 Task: In the  document acquisition.txtSelect Headings and apply  'Italics' Select the text and align it to the  'Center'. Select the table and apply  All Borders
Action: Mouse moved to (412, 218)
Screenshot: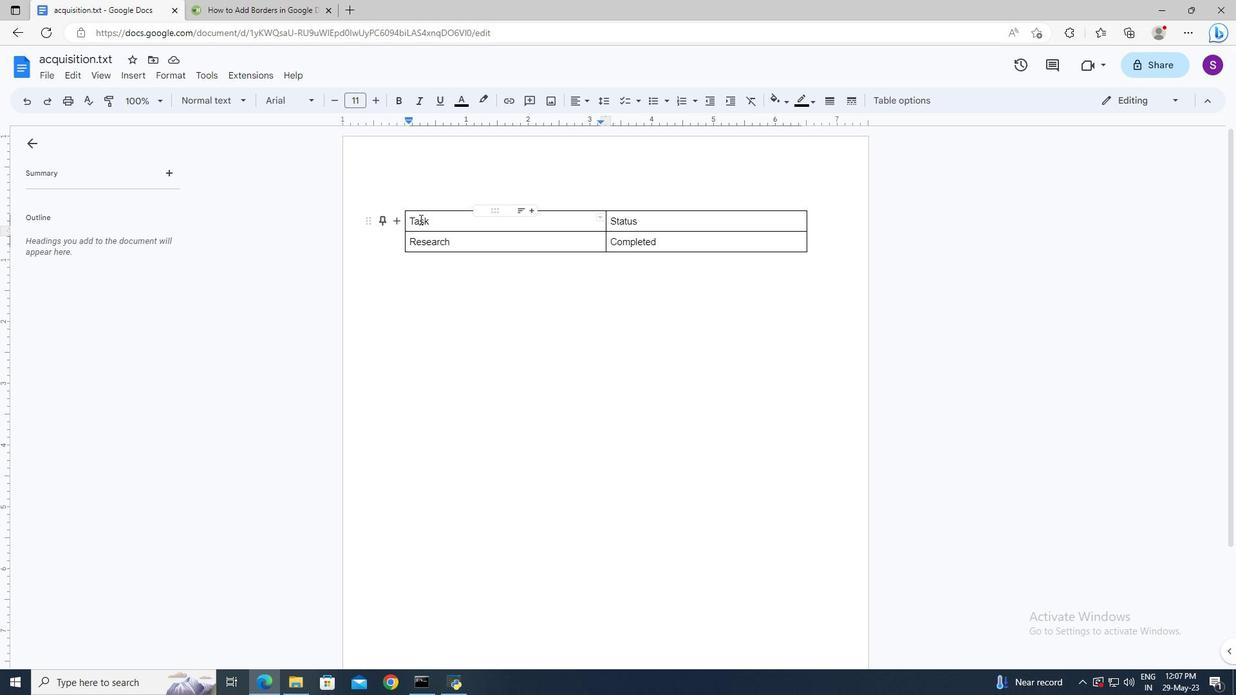 
Action: Mouse pressed left at (412, 218)
Screenshot: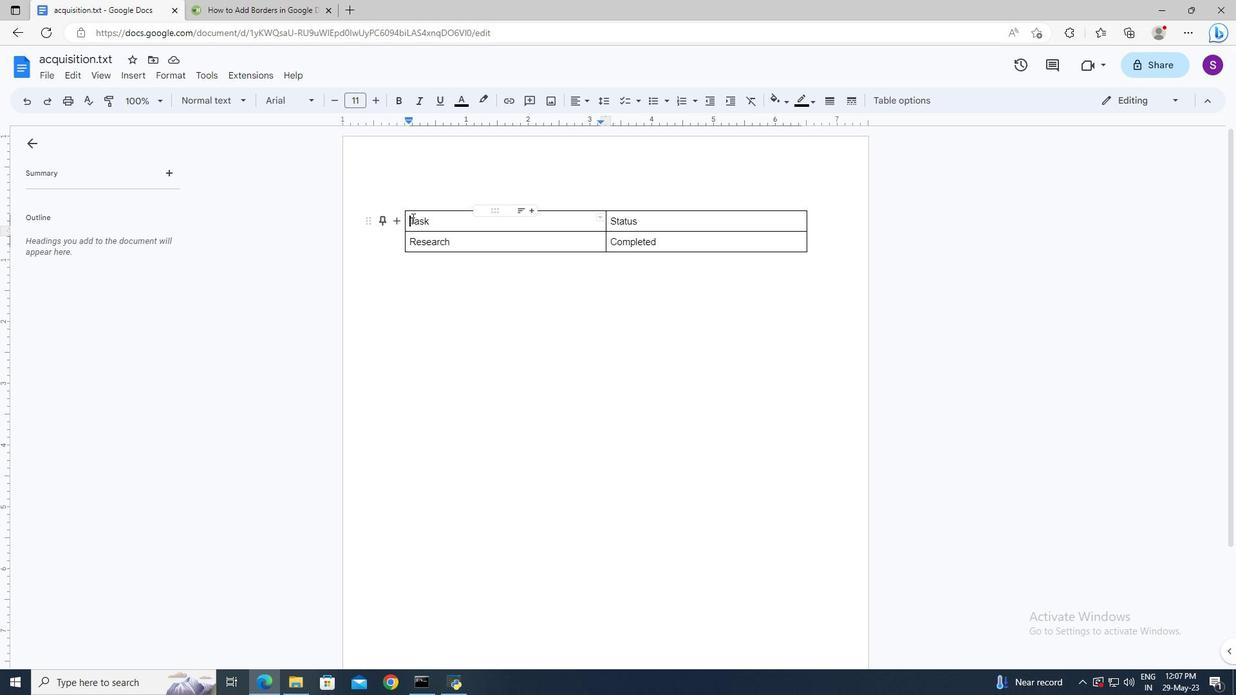 
Action: Key pressed <Key.shift><Key.right><Key.end><Key.end><Key.right><Key.right>
Screenshot: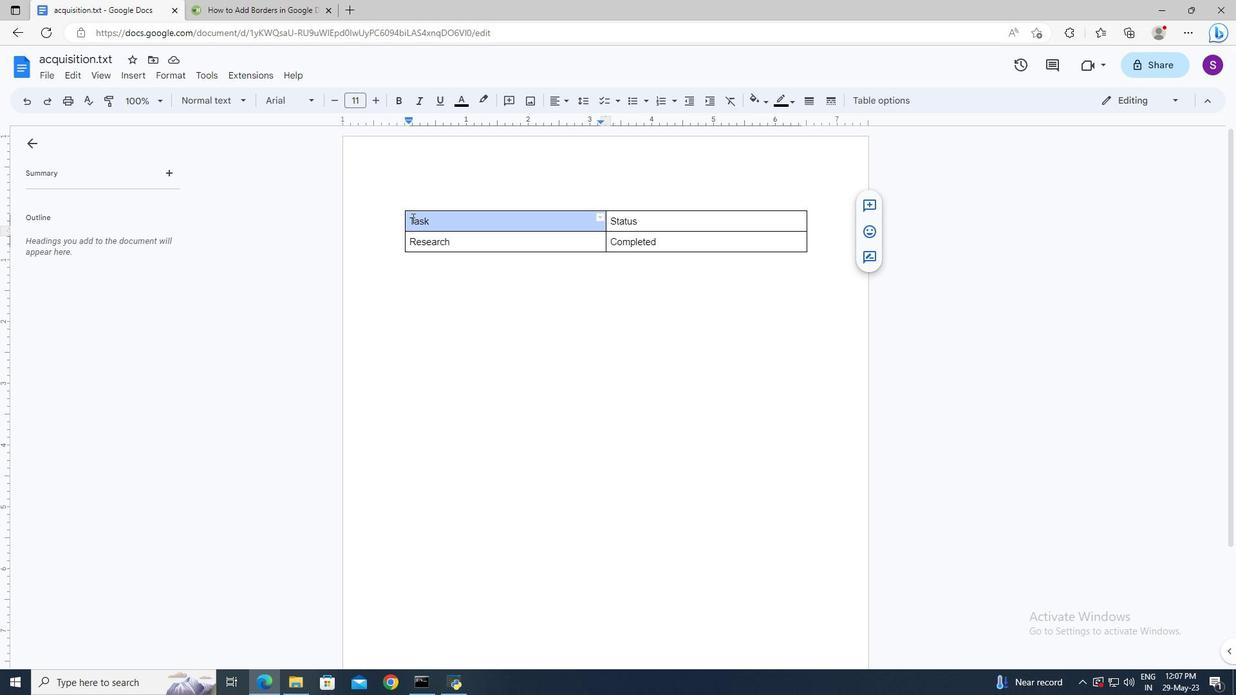 
Action: Mouse moved to (421, 103)
Screenshot: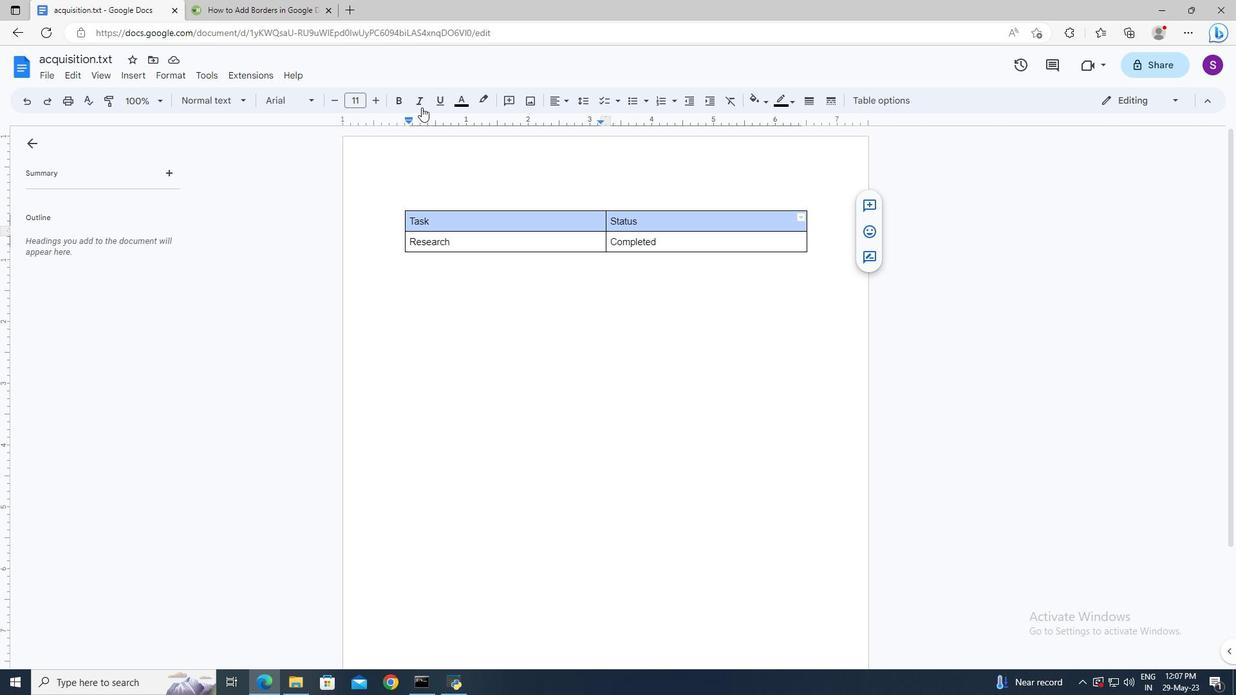 
Action: Mouse pressed left at (421, 103)
Screenshot: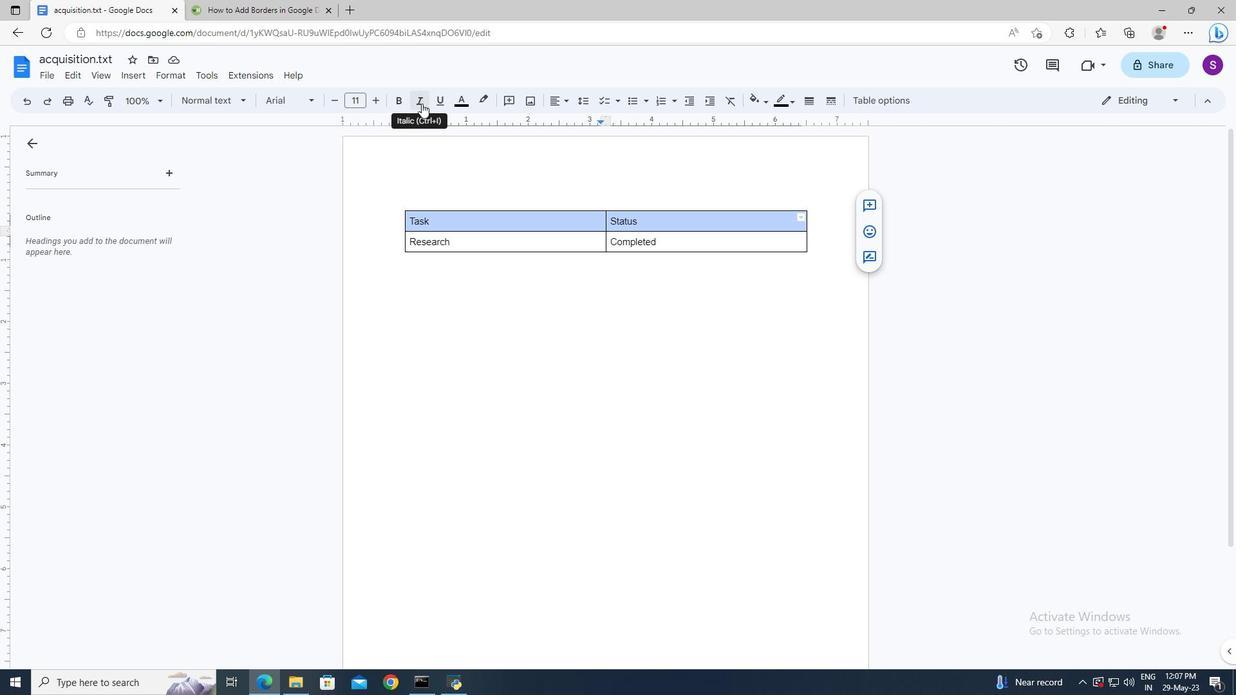
Action: Mouse moved to (483, 210)
Screenshot: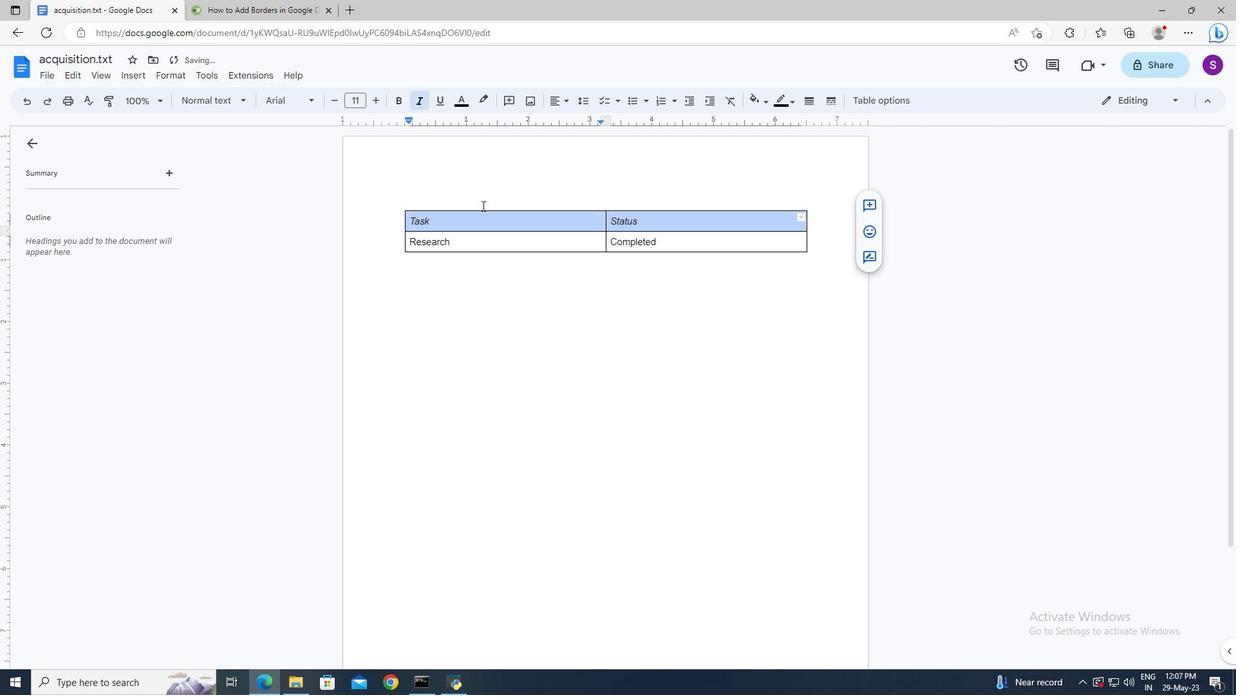 
Action: Key pressed ctrl+A
Screenshot: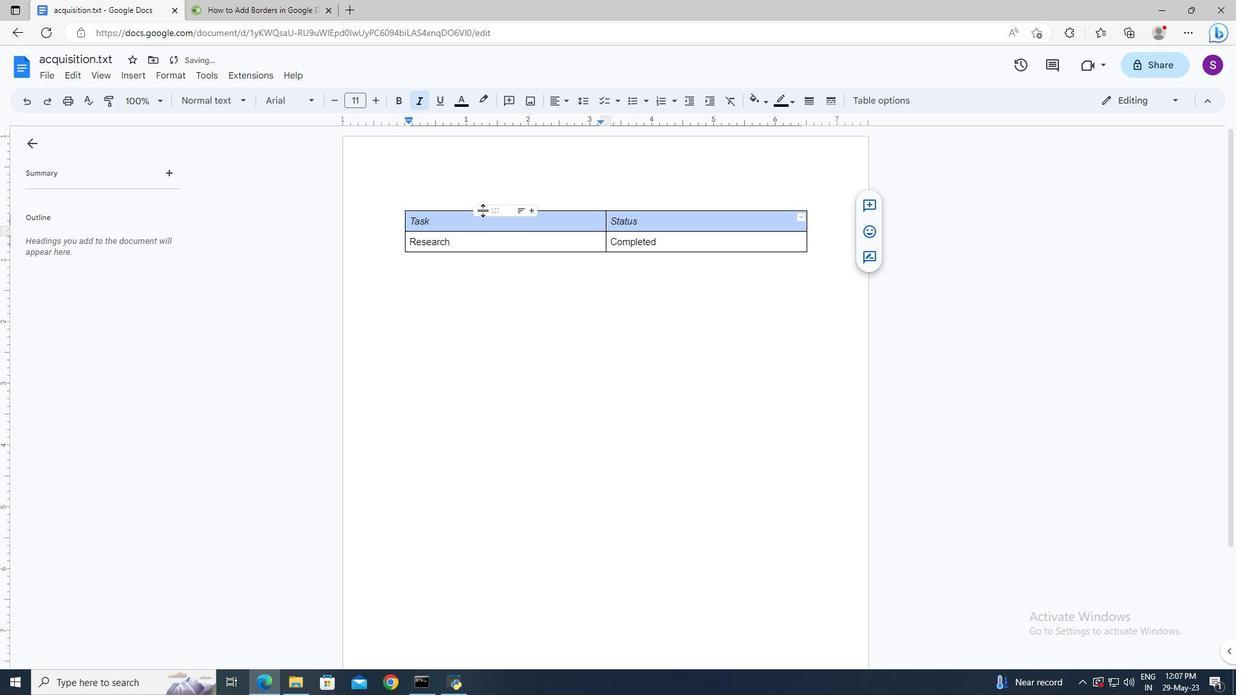 
Action: Mouse moved to (576, 97)
Screenshot: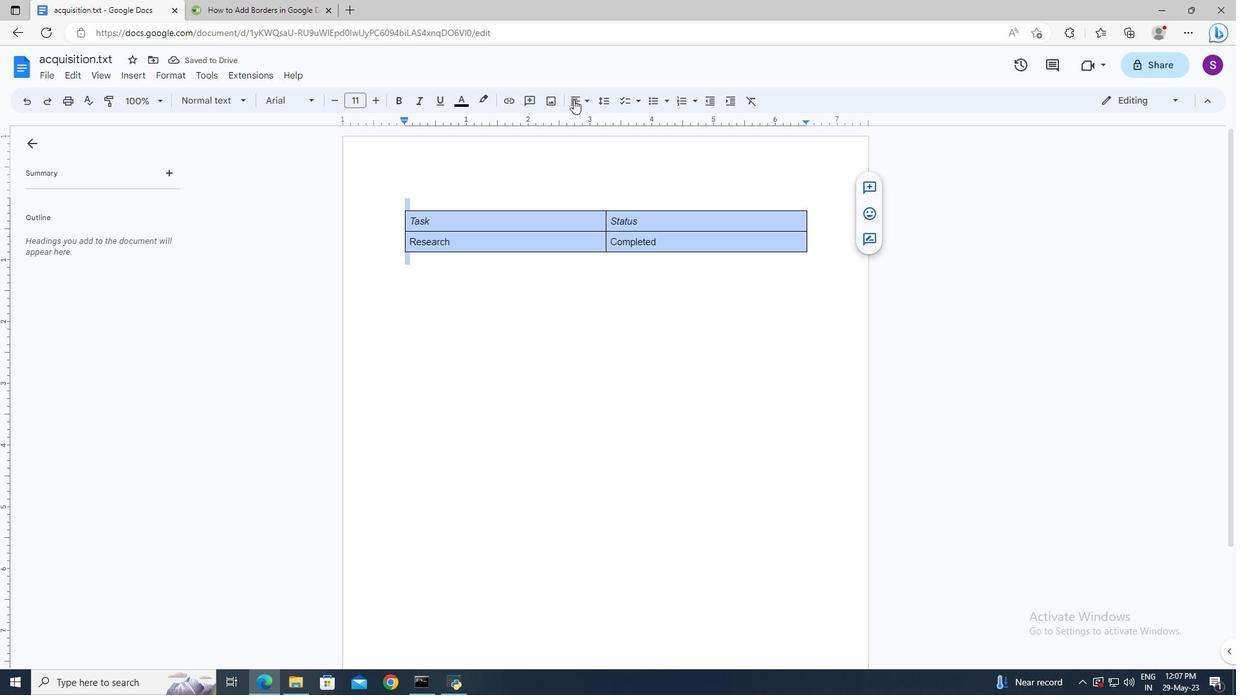 
Action: Mouse pressed left at (576, 97)
Screenshot: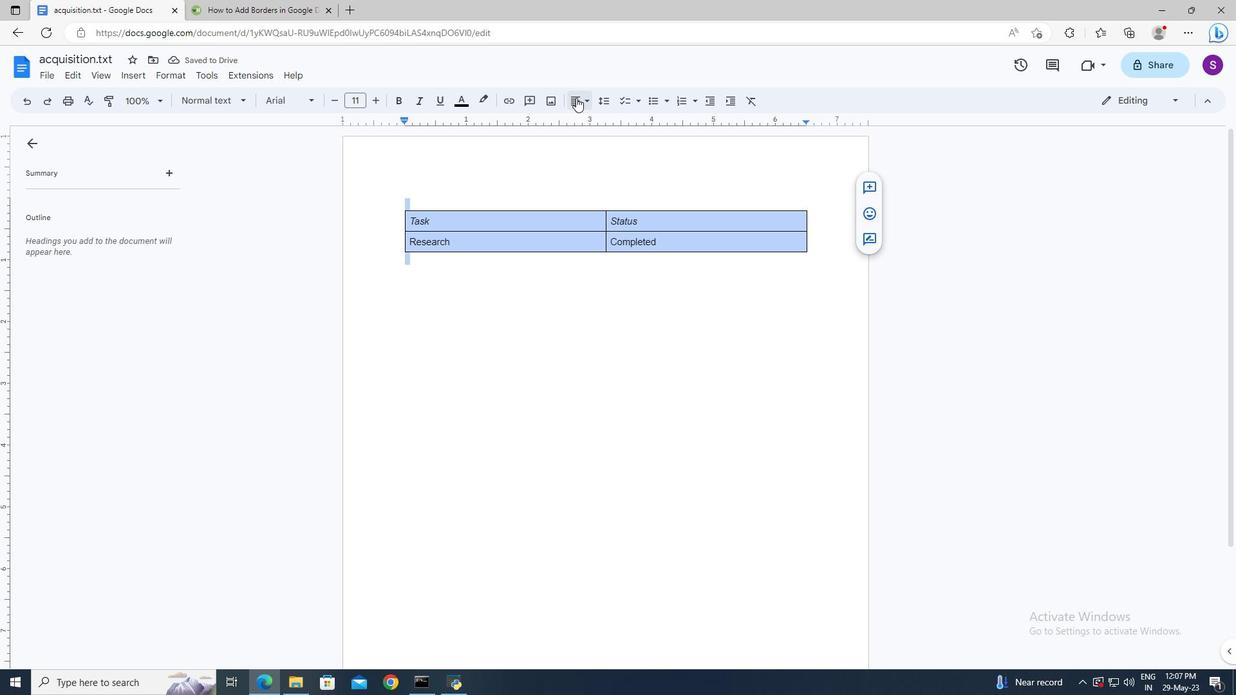 
Action: Mouse moved to (594, 121)
Screenshot: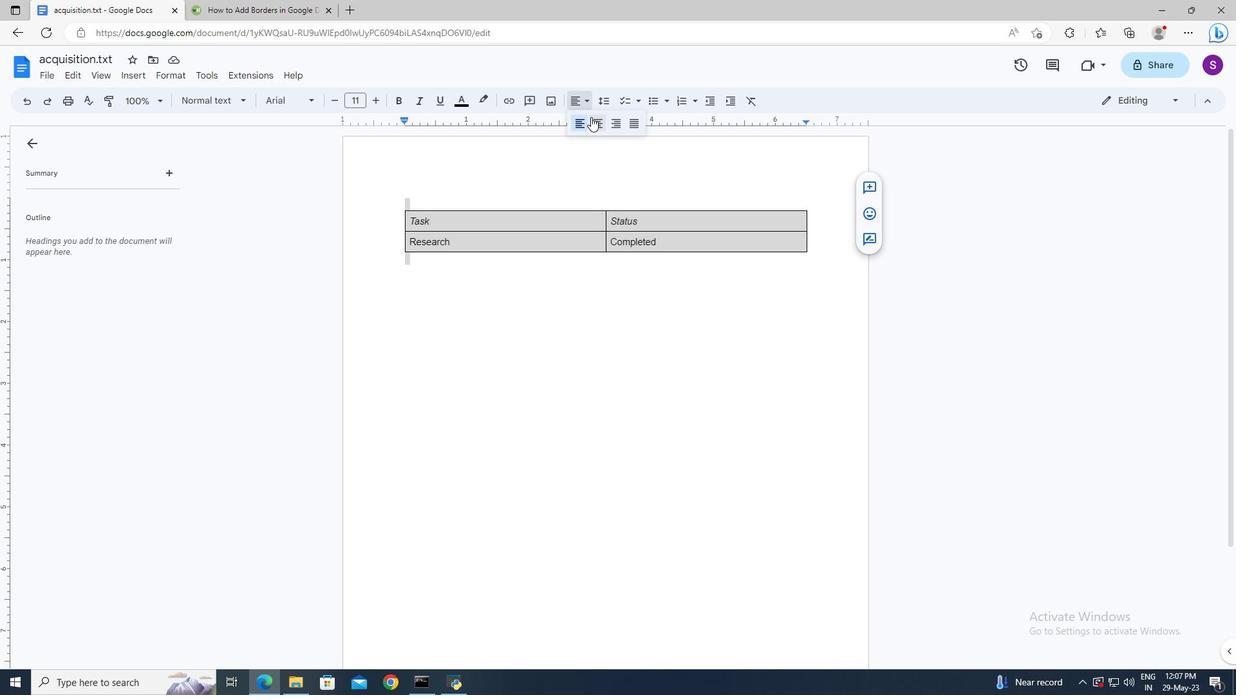
Action: Mouse pressed left at (594, 121)
Screenshot: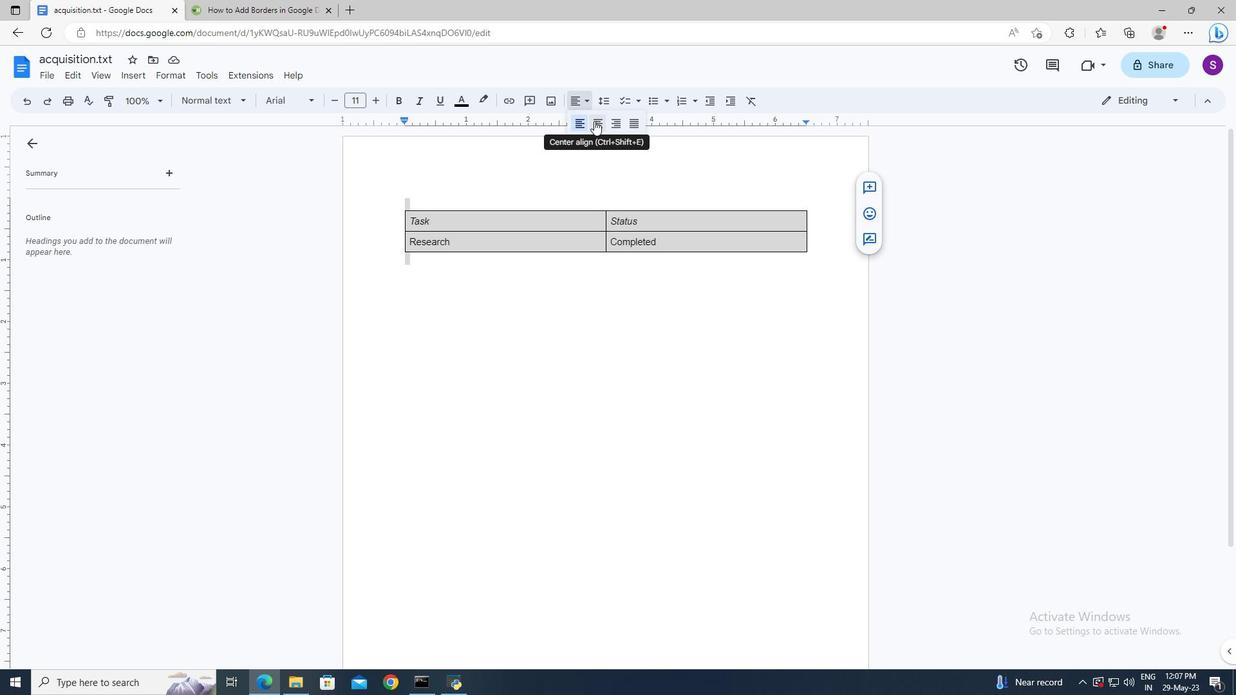 
Action: Mouse moved to (185, 77)
Screenshot: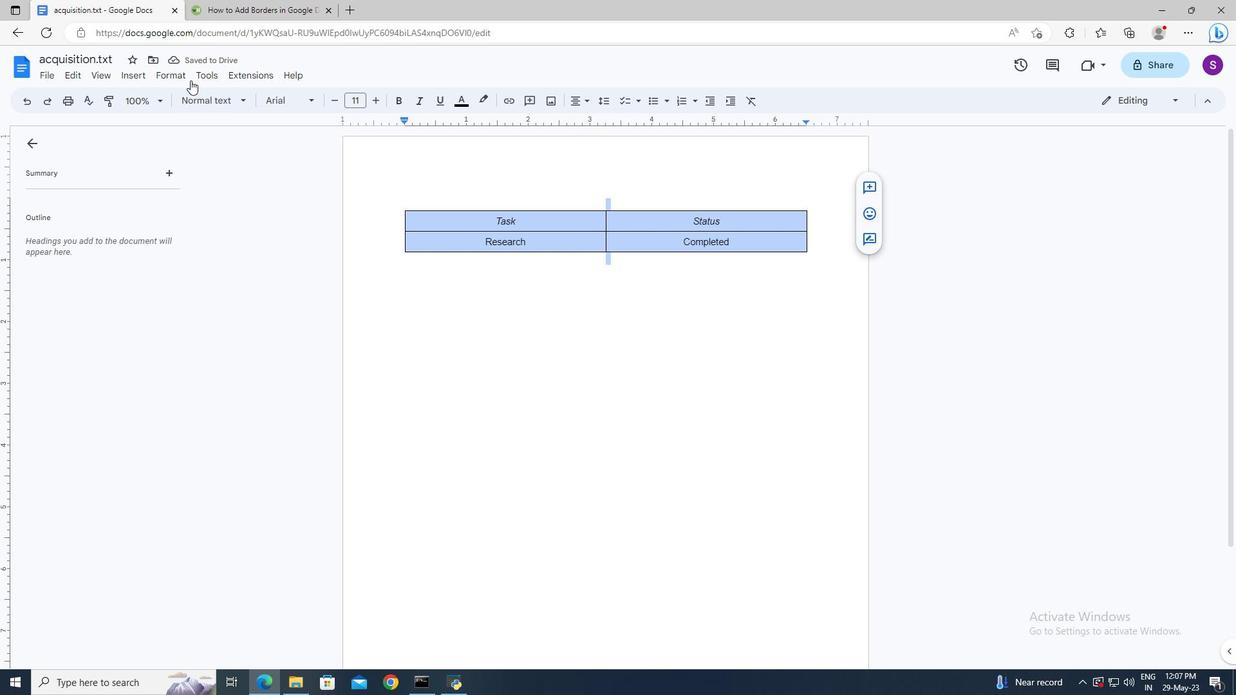 
Action: Mouse pressed left at (185, 77)
Screenshot: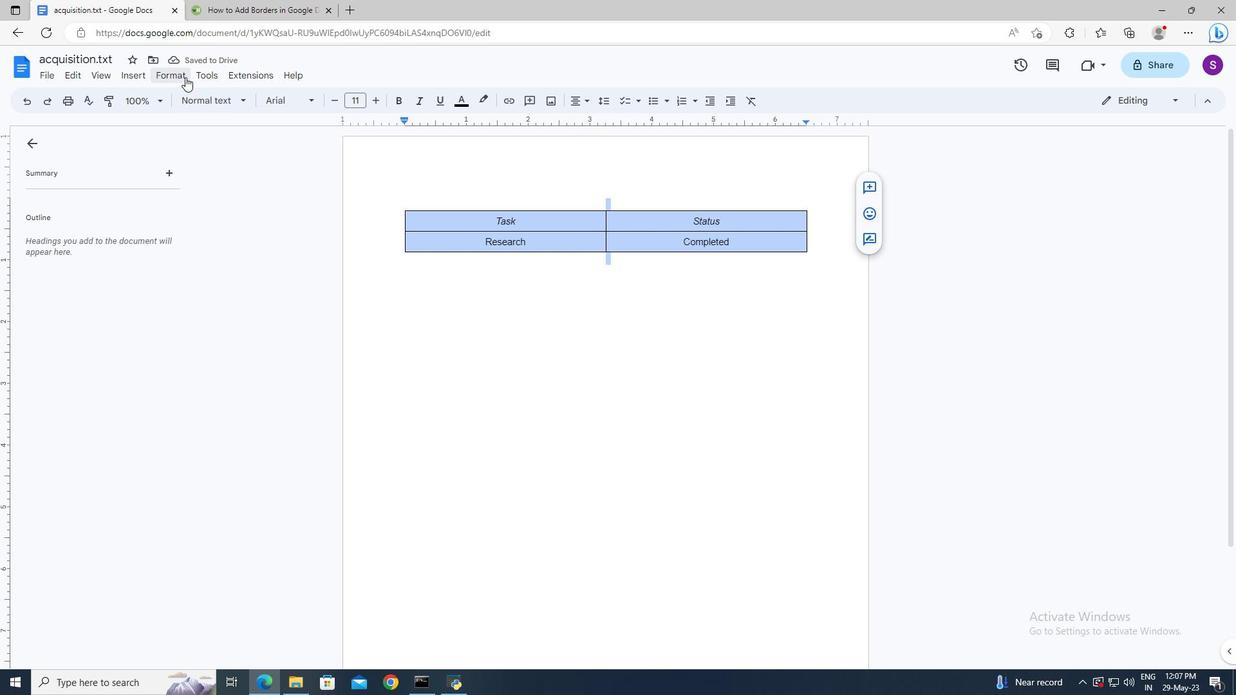 
Action: Mouse moved to (401, 118)
Screenshot: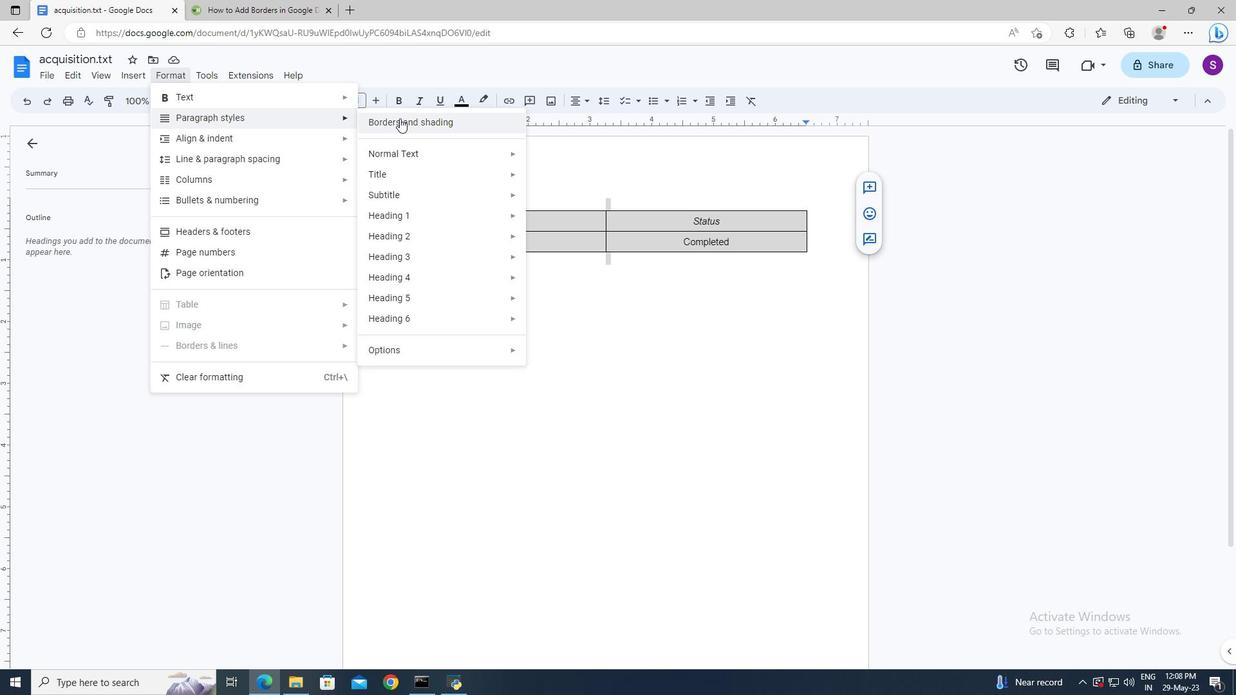 
Action: Mouse pressed left at (401, 118)
Screenshot: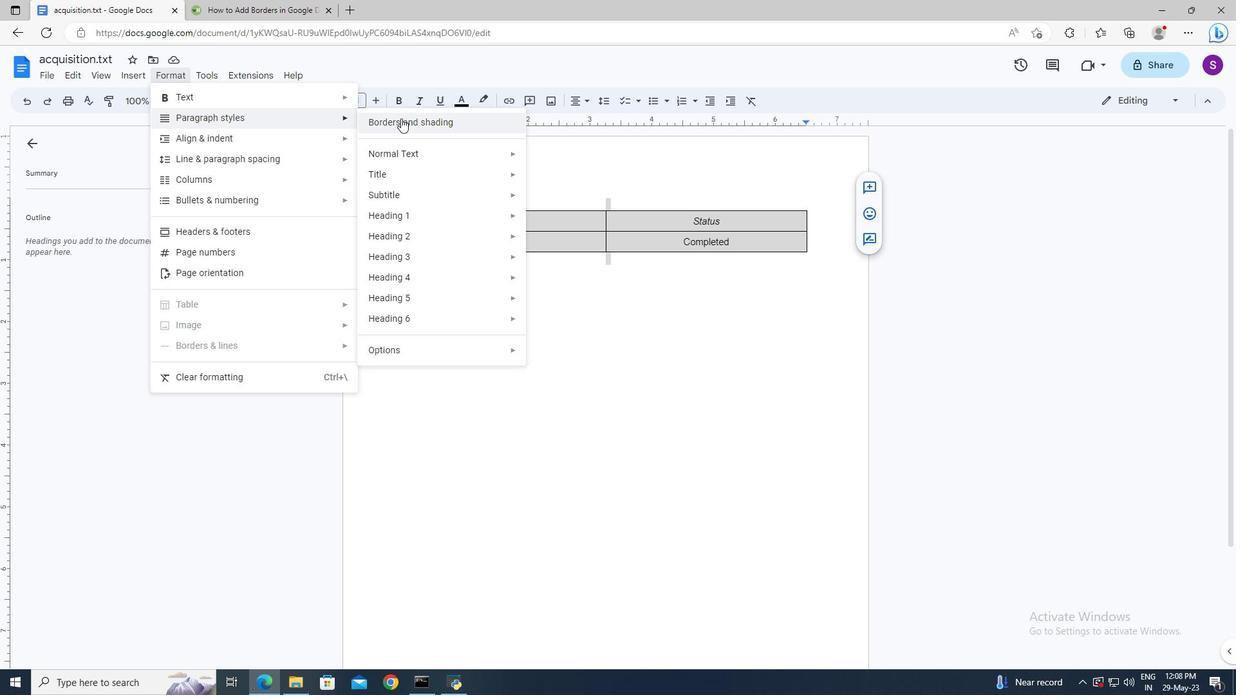 
Action: Mouse moved to (590, 266)
Screenshot: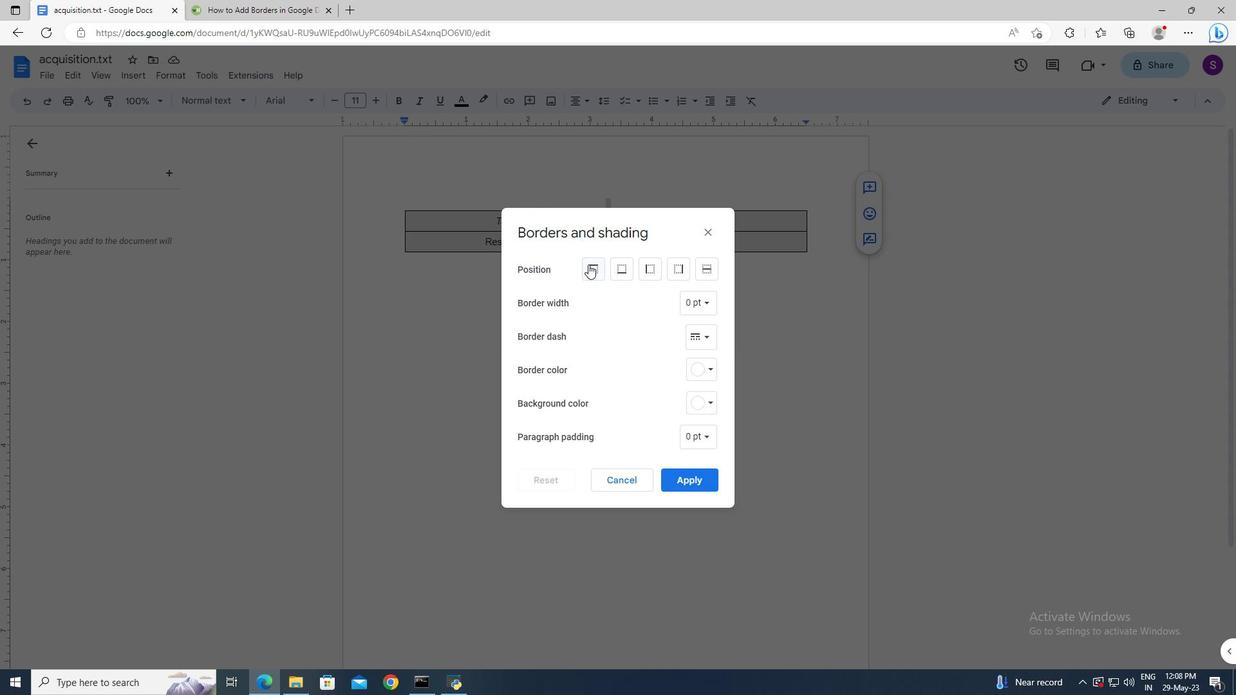 
Action: Mouse pressed left at (590, 266)
Screenshot: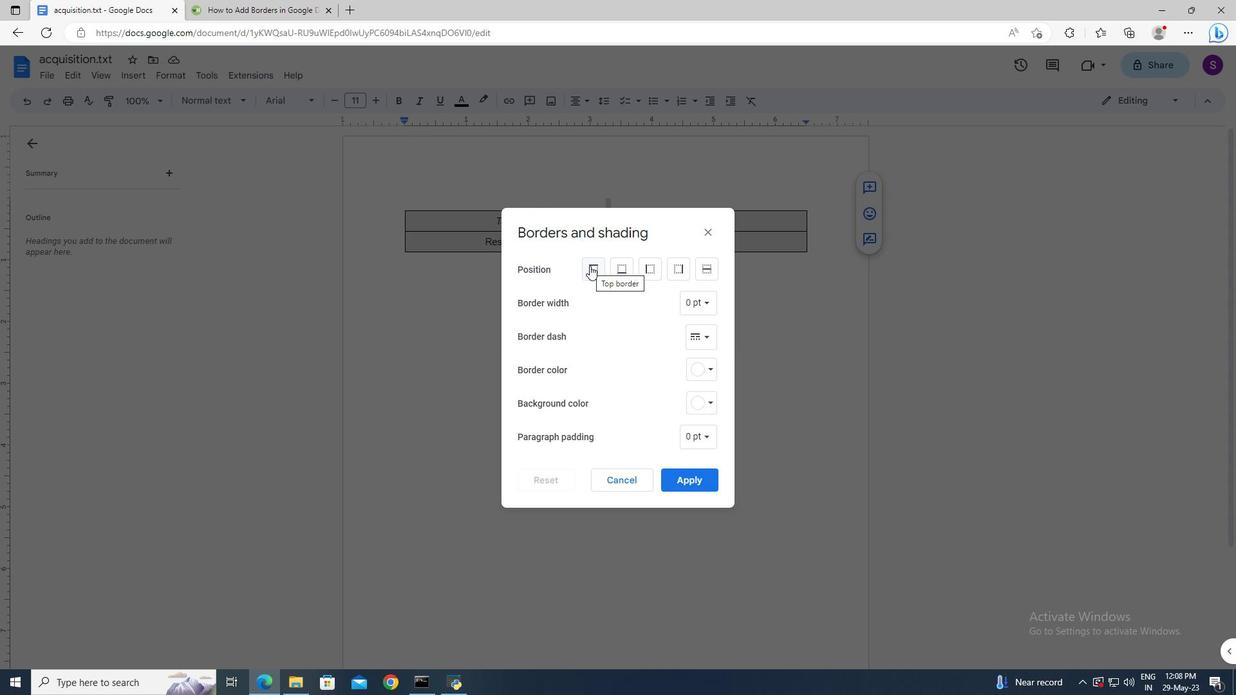 
Action: Mouse moved to (615, 275)
Screenshot: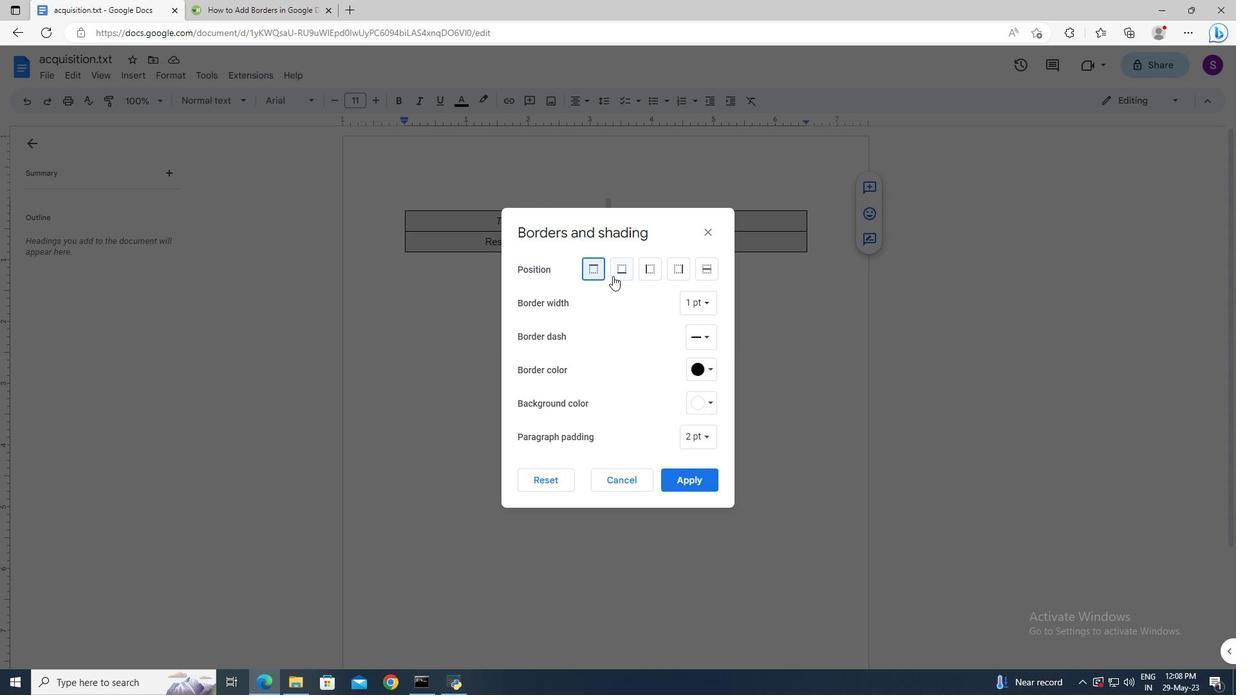 
Action: Mouse pressed left at (615, 275)
Screenshot: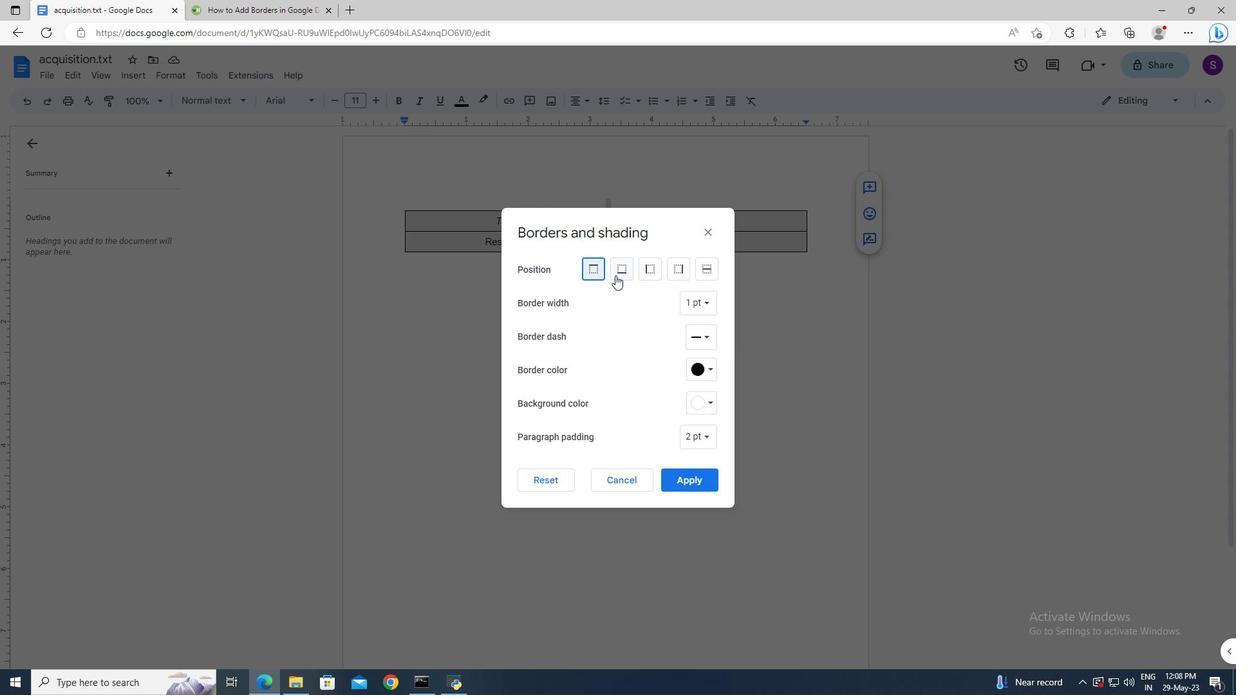 
Action: Mouse moved to (647, 269)
Screenshot: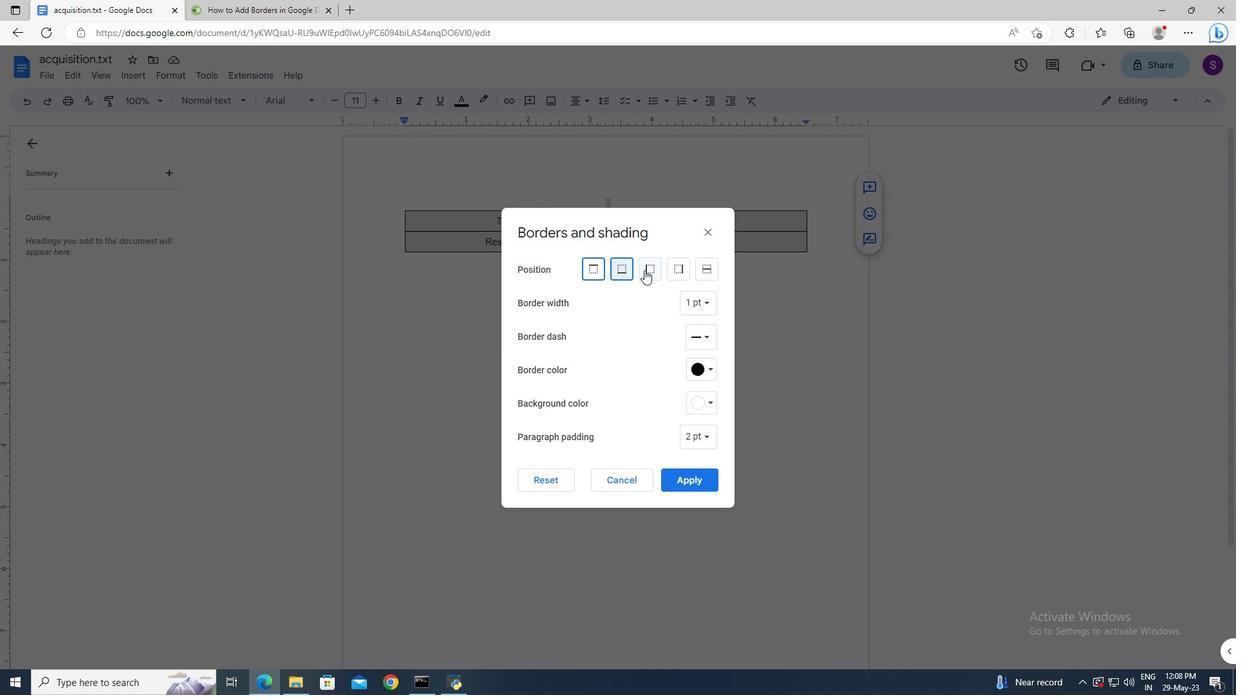 
Action: Mouse pressed left at (647, 269)
Screenshot: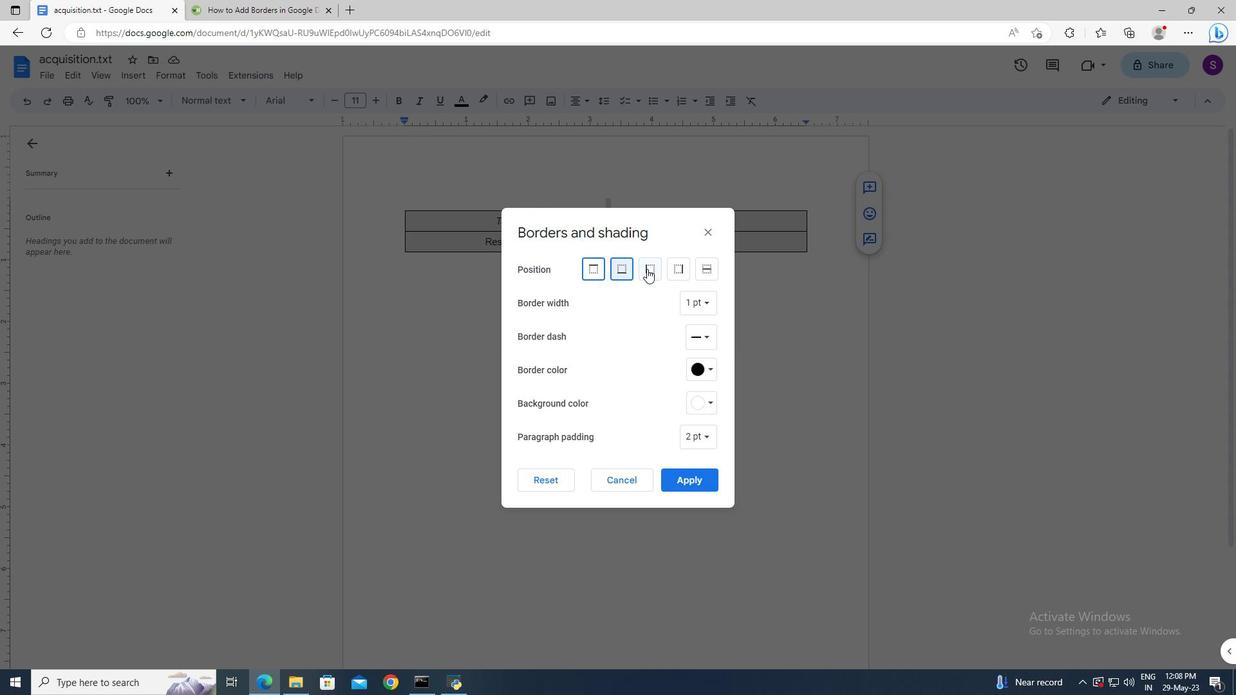 
Action: Mouse moved to (672, 270)
Screenshot: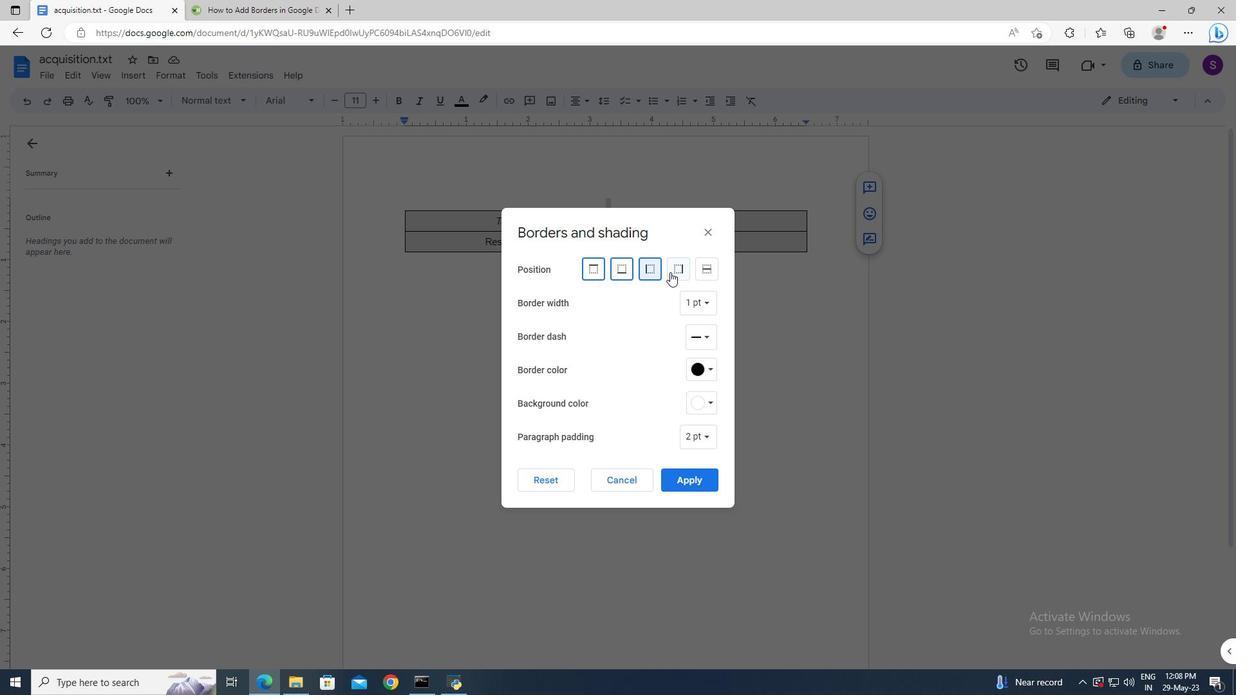 
Action: Mouse pressed left at (672, 270)
Screenshot: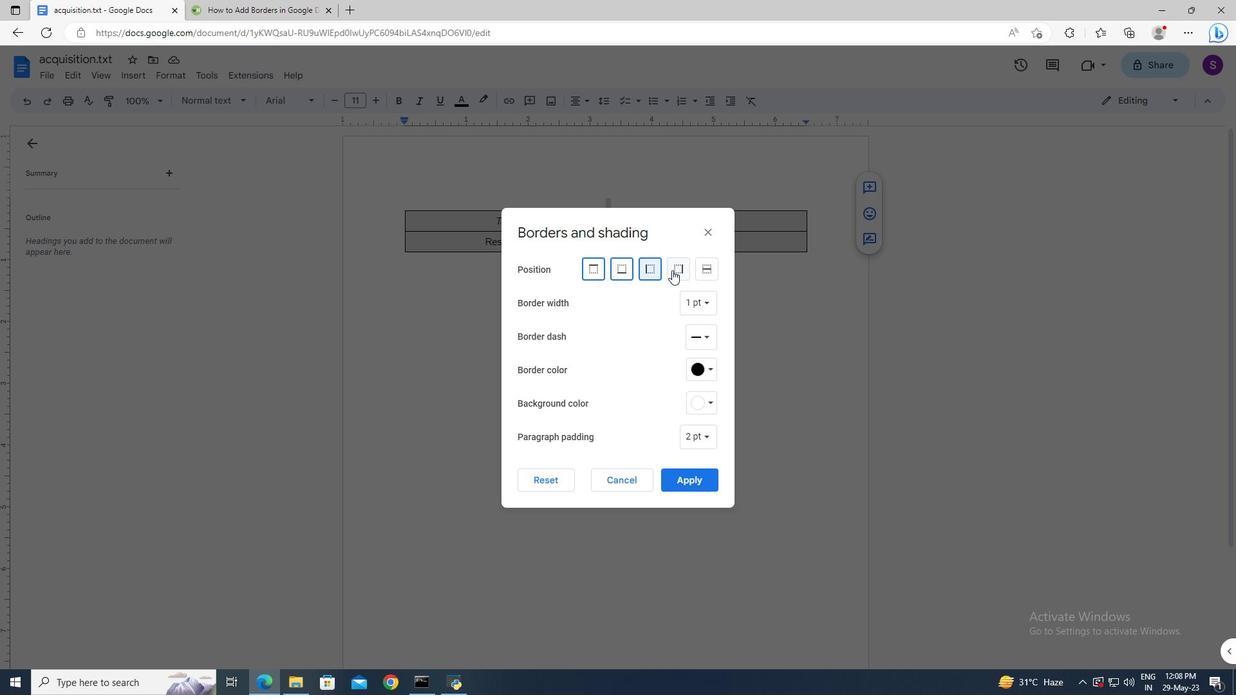 
Action: Mouse moved to (708, 477)
Screenshot: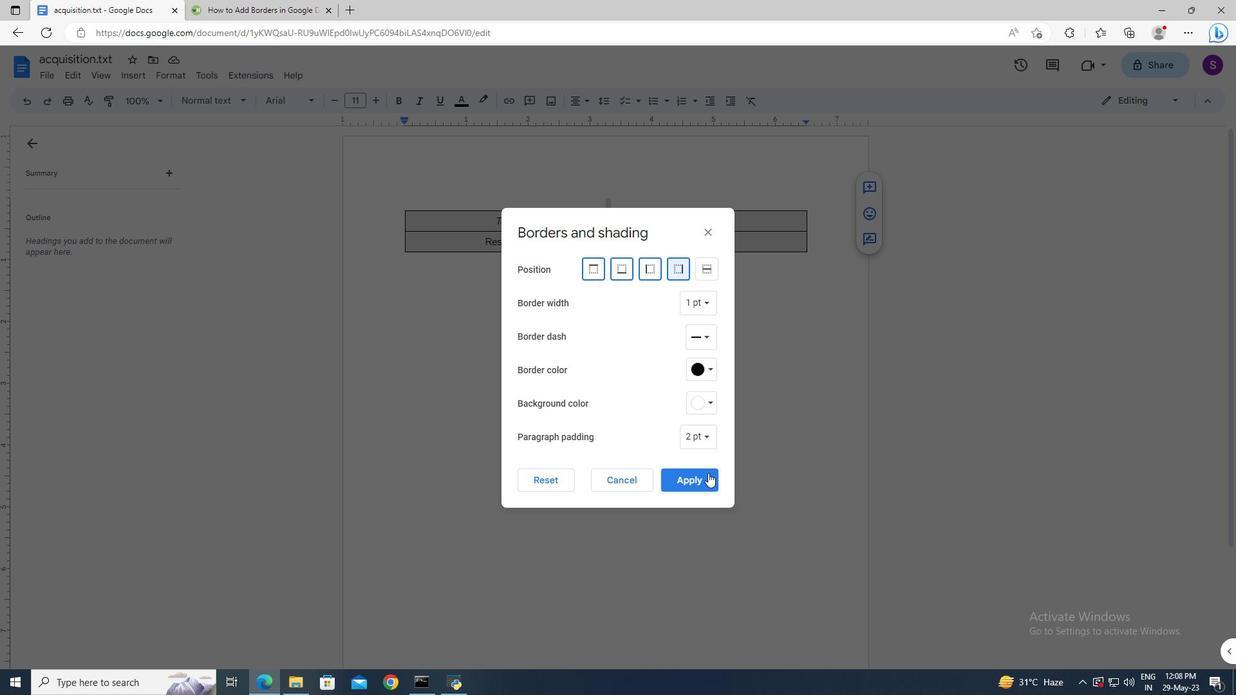 
Action: Mouse pressed left at (708, 477)
Screenshot: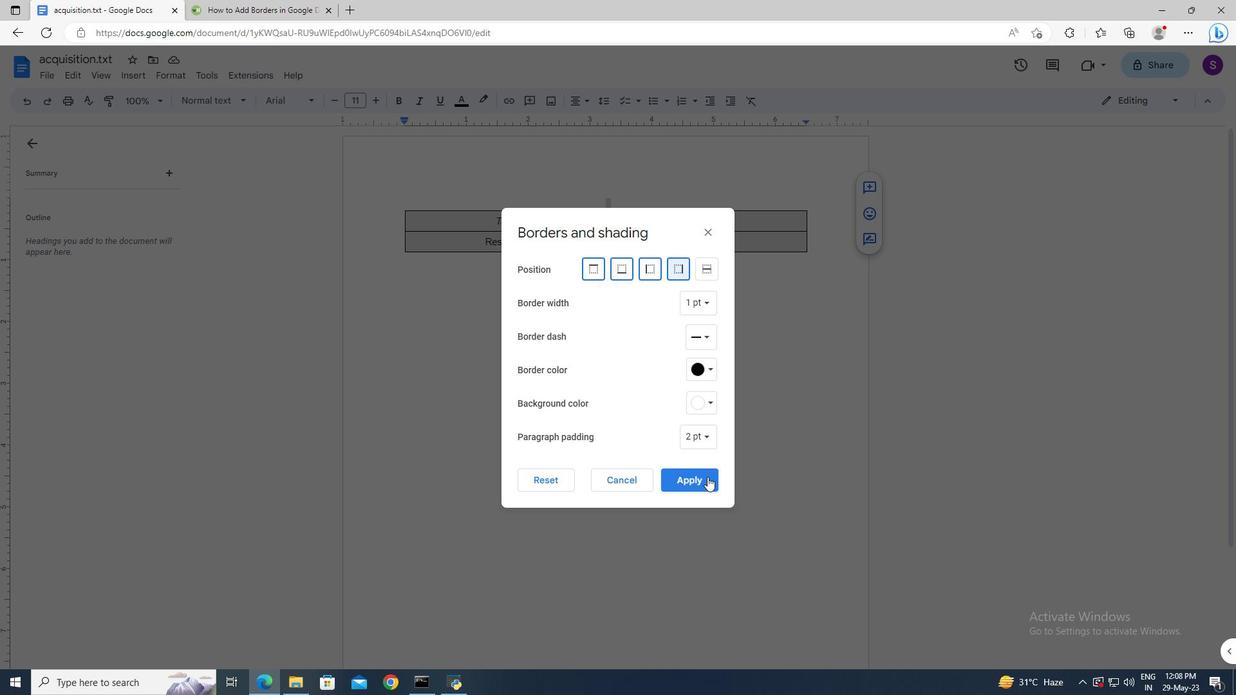 
Action: Mouse moved to (677, 338)
Screenshot: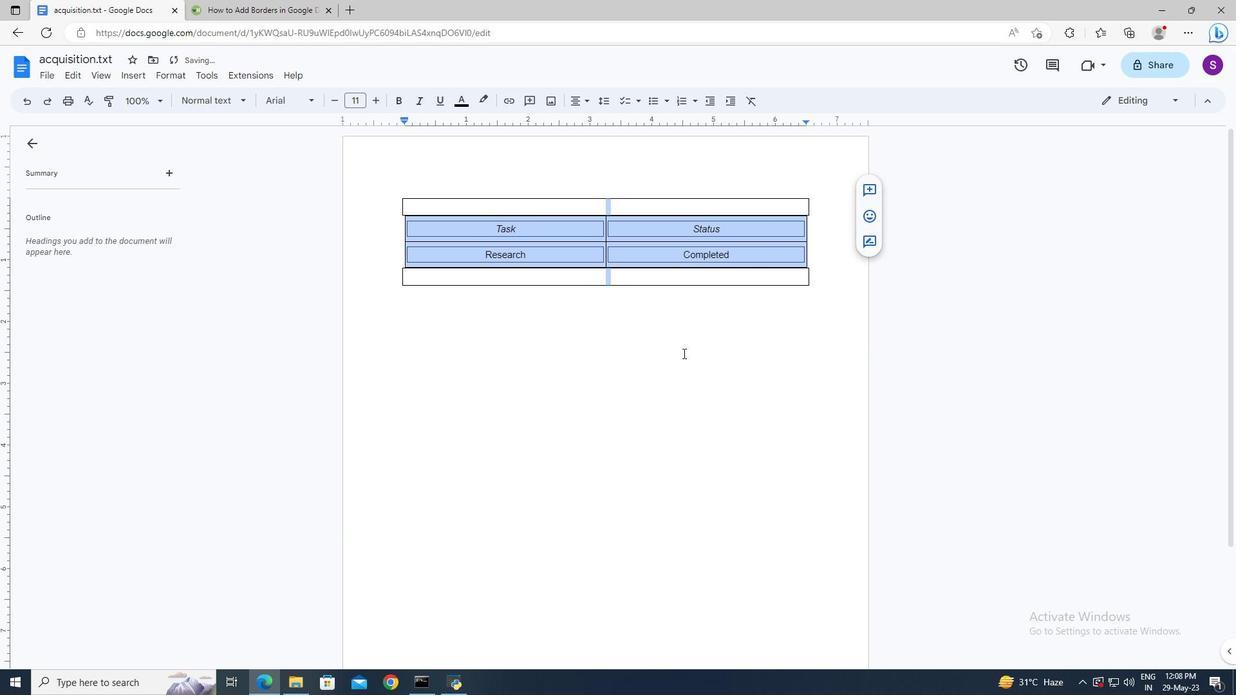 
Action: Mouse pressed left at (677, 338)
Screenshot: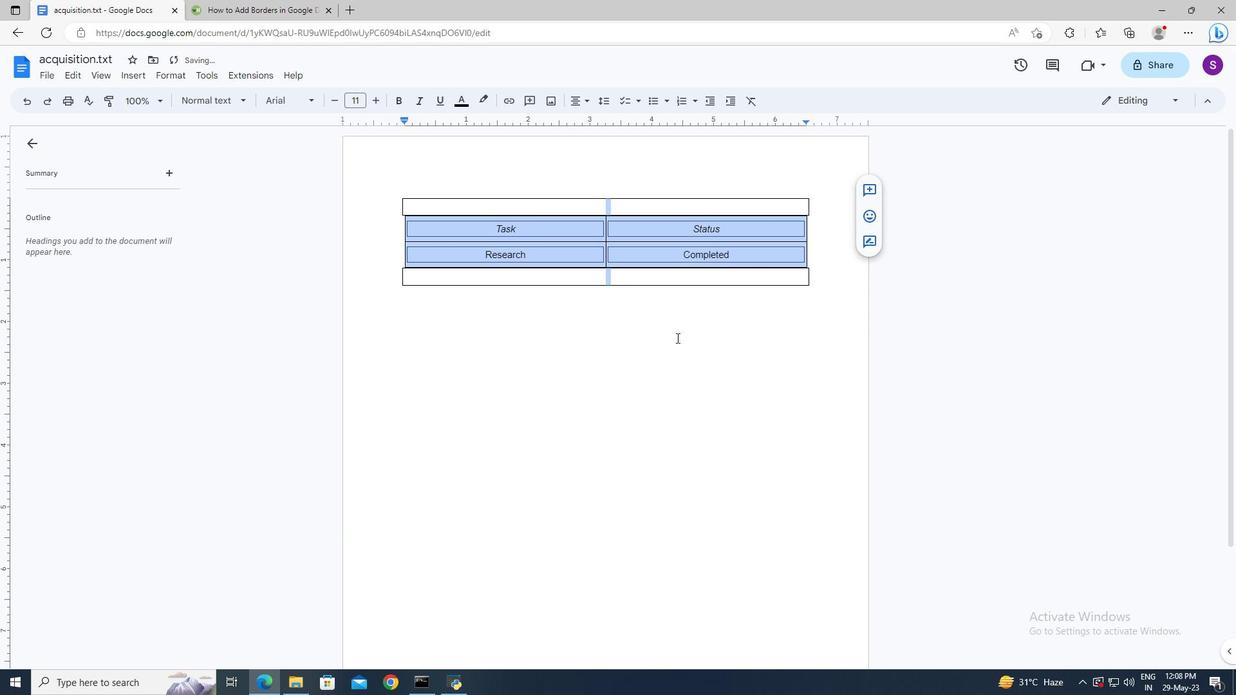 
